 Task: Set the default email importance to high and configure MailTips in Outlook.
Action: Mouse moved to (44, 25)
Screenshot: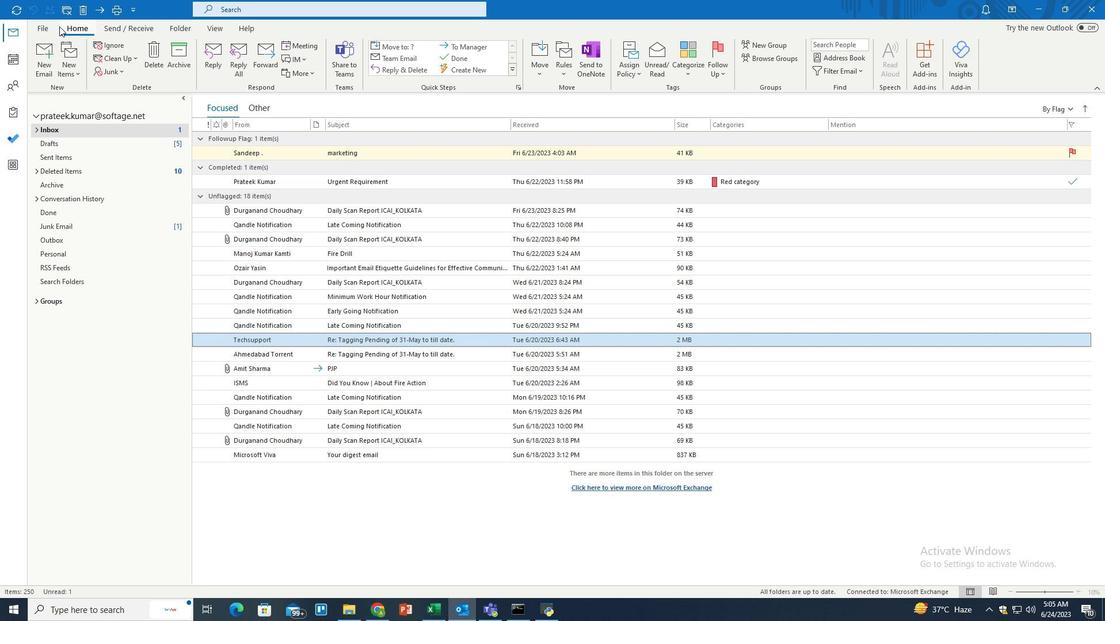 
Action: Mouse pressed left at (44, 25)
Screenshot: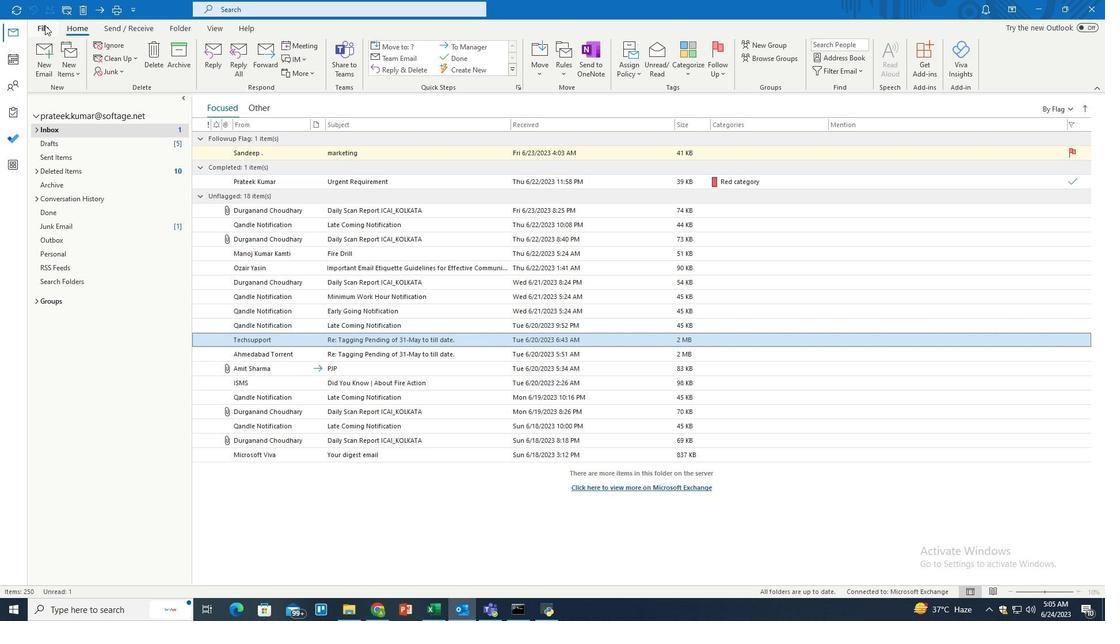 
Action: Mouse moved to (31, 554)
Screenshot: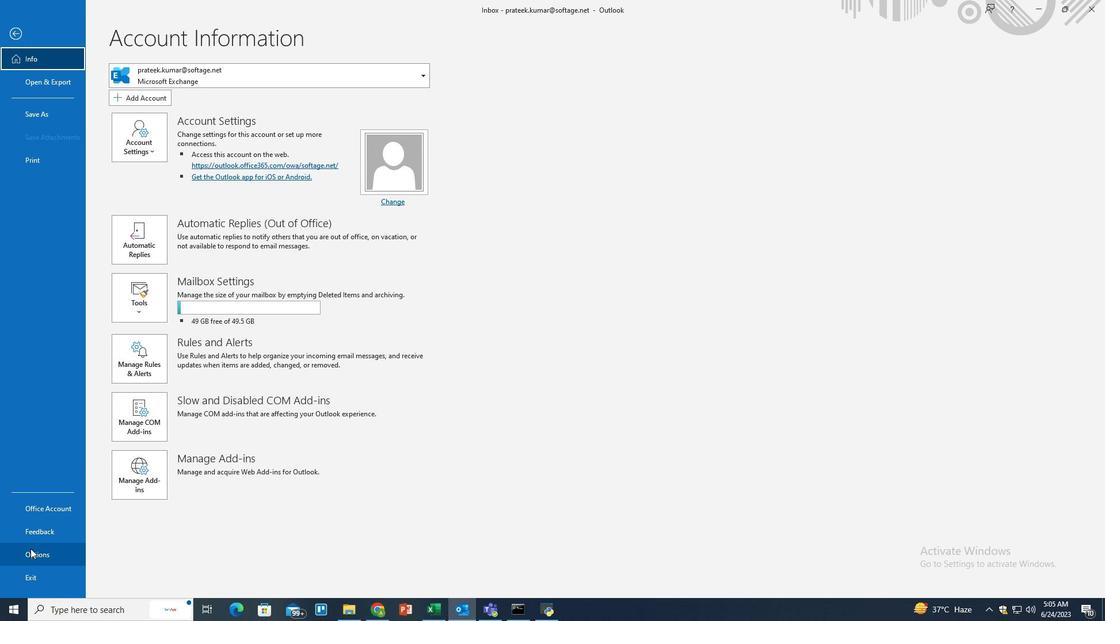 
Action: Mouse pressed left at (30, 553)
Screenshot: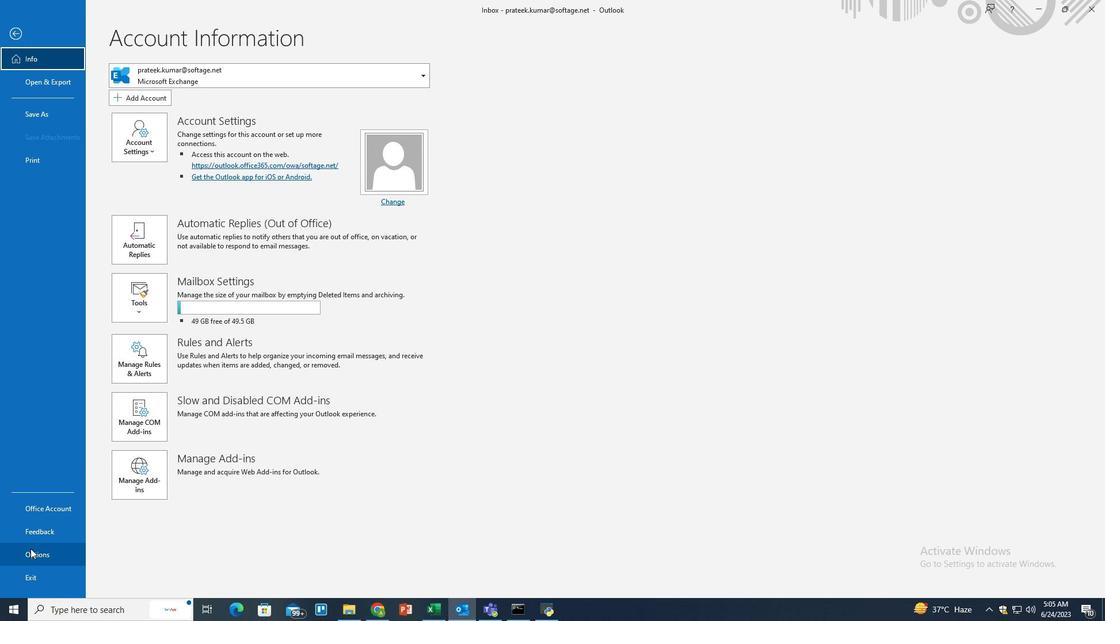 
Action: Mouse moved to (353, 143)
Screenshot: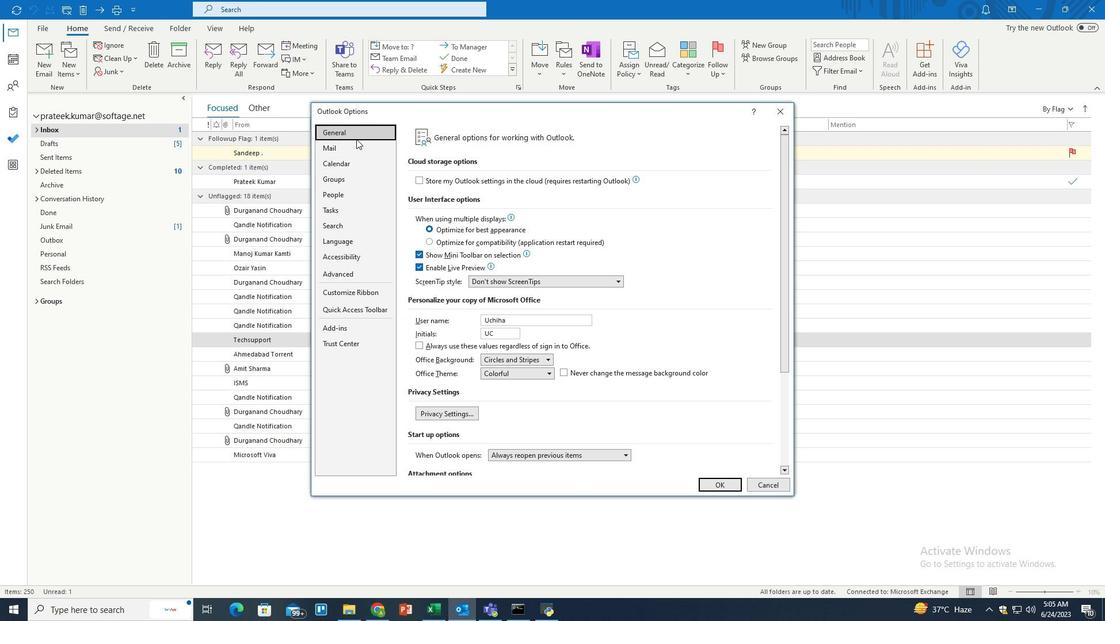 
Action: Mouse pressed left at (353, 143)
Screenshot: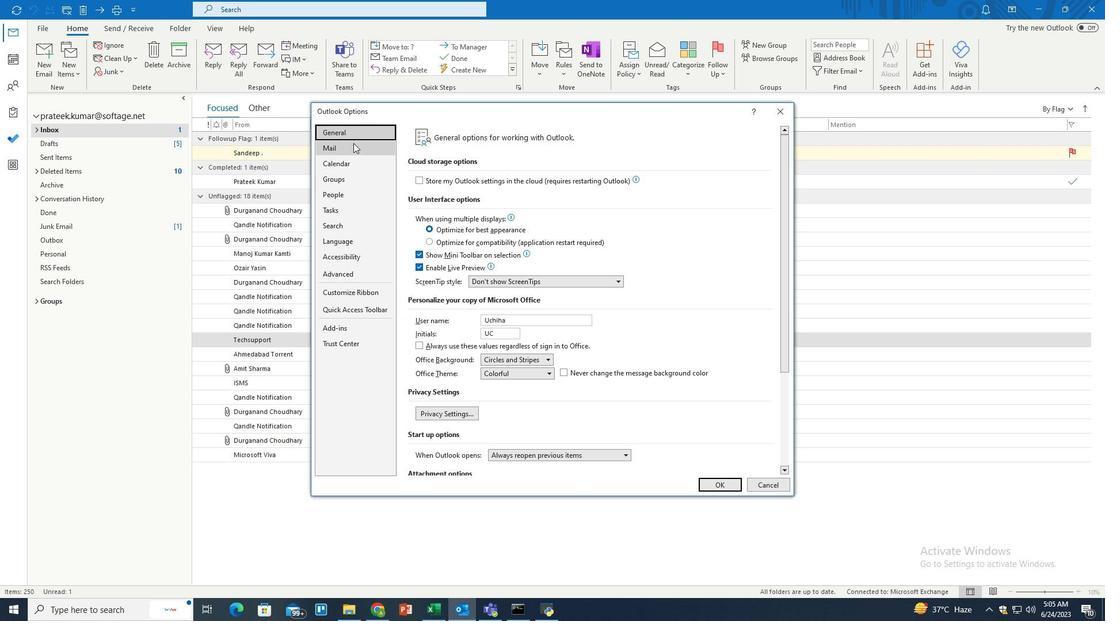 
Action: Mouse moved to (487, 225)
Screenshot: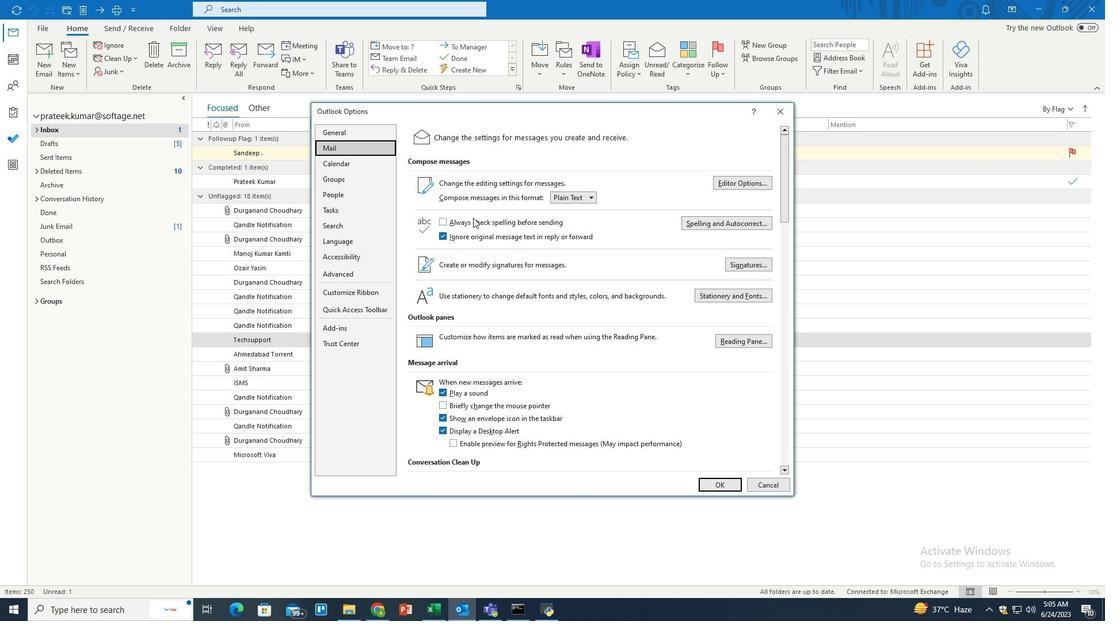 
Action: Mouse scrolled (487, 224) with delta (0, 0)
Screenshot: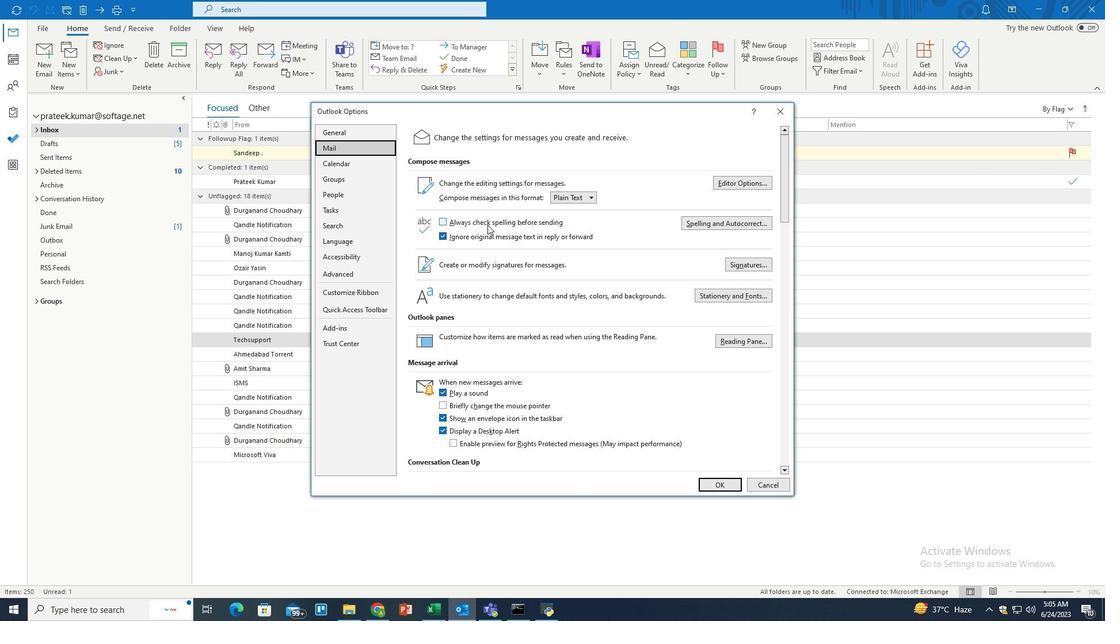
Action: Mouse scrolled (487, 224) with delta (0, 0)
Screenshot: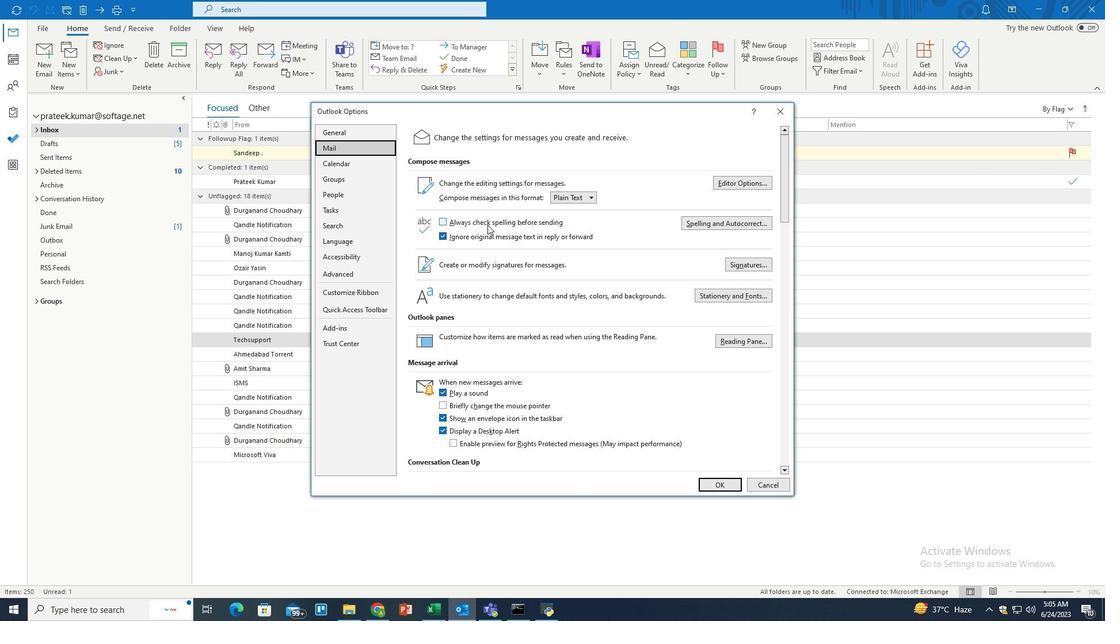 
Action: Mouse scrolled (487, 224) with delta (0, 0)
Screenshot: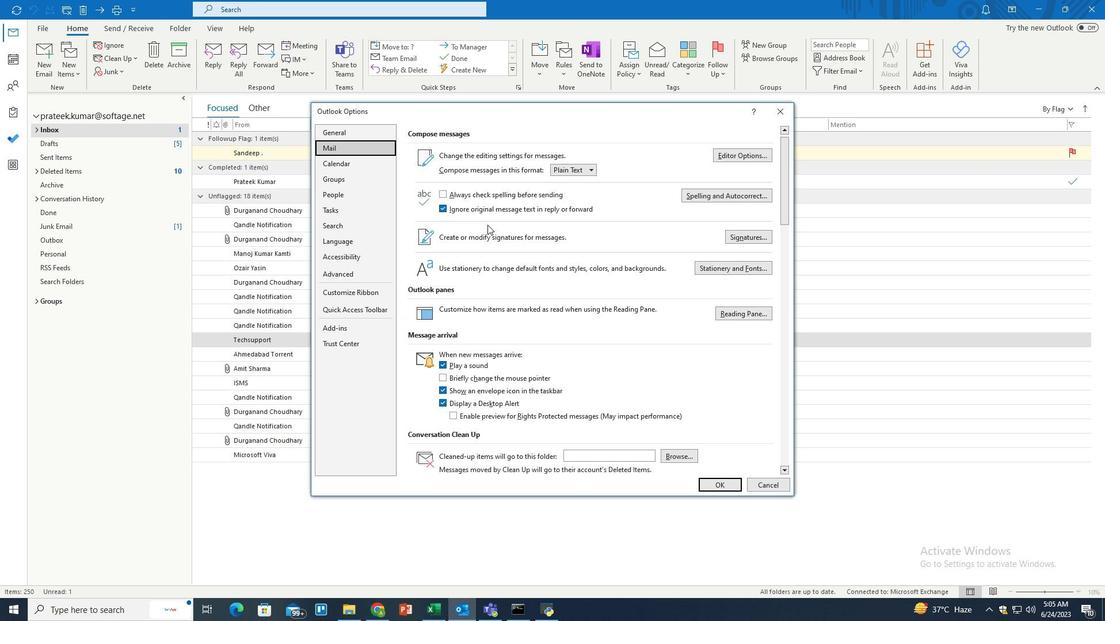 
Action: Mouse scrolled (487, 224) with delta (0, 0)
Screenshot: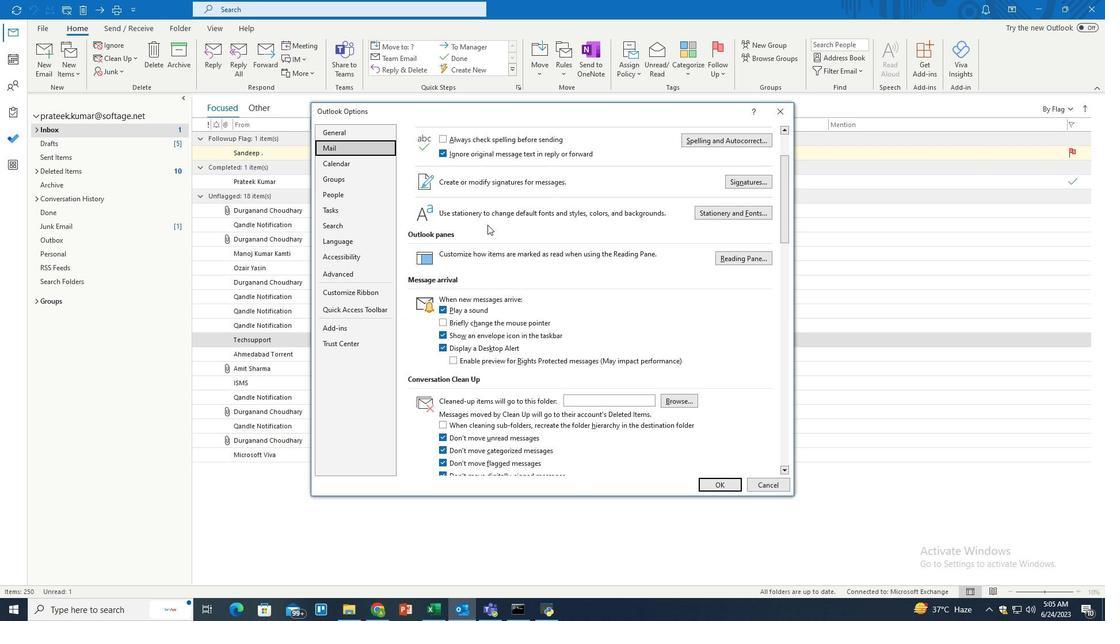 
Action: Mouse scrolled (487, 224) with delta (0, 0)
Screenshot: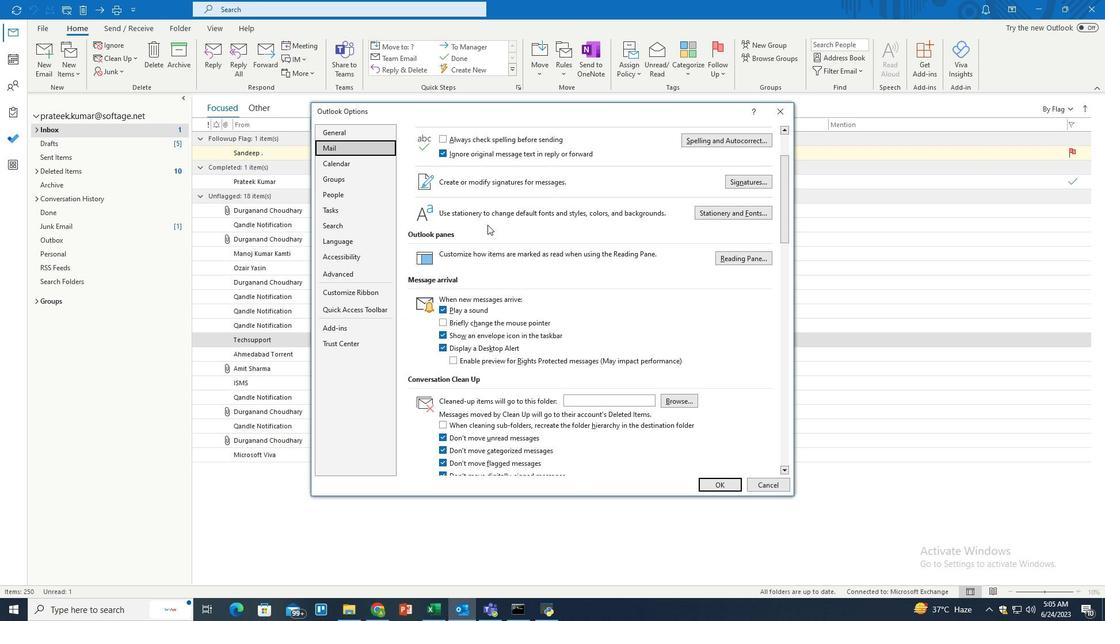 
Action: Mouse scrolled (487, 224) with delta (0, 0)
Screenshot: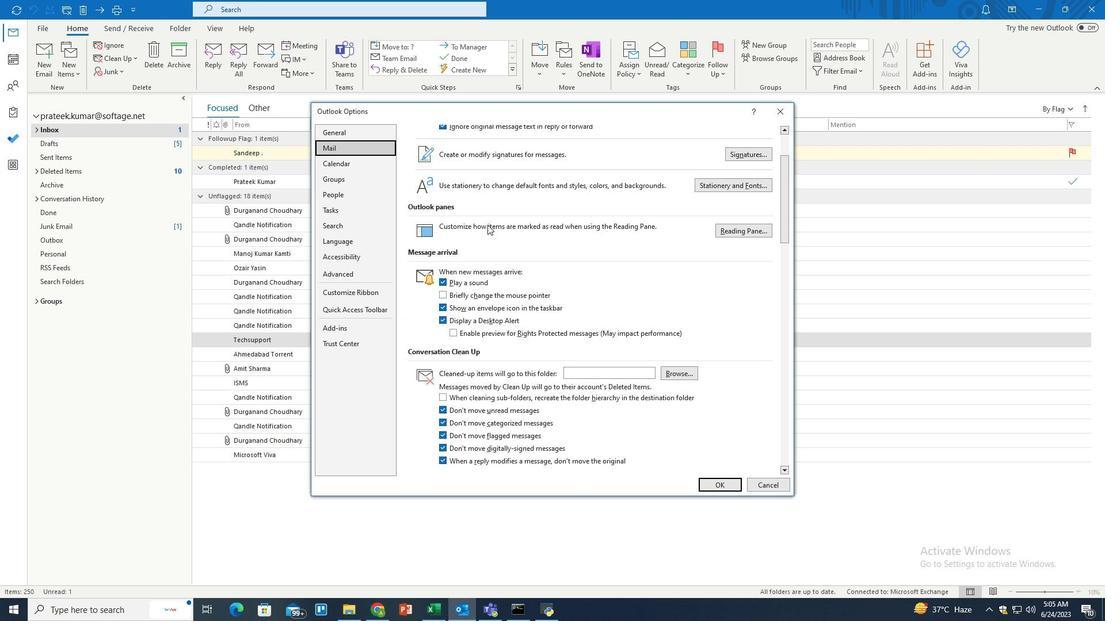 
Action: Mouse scrolled (487, 224) with delta (0, 0)
Screenshot: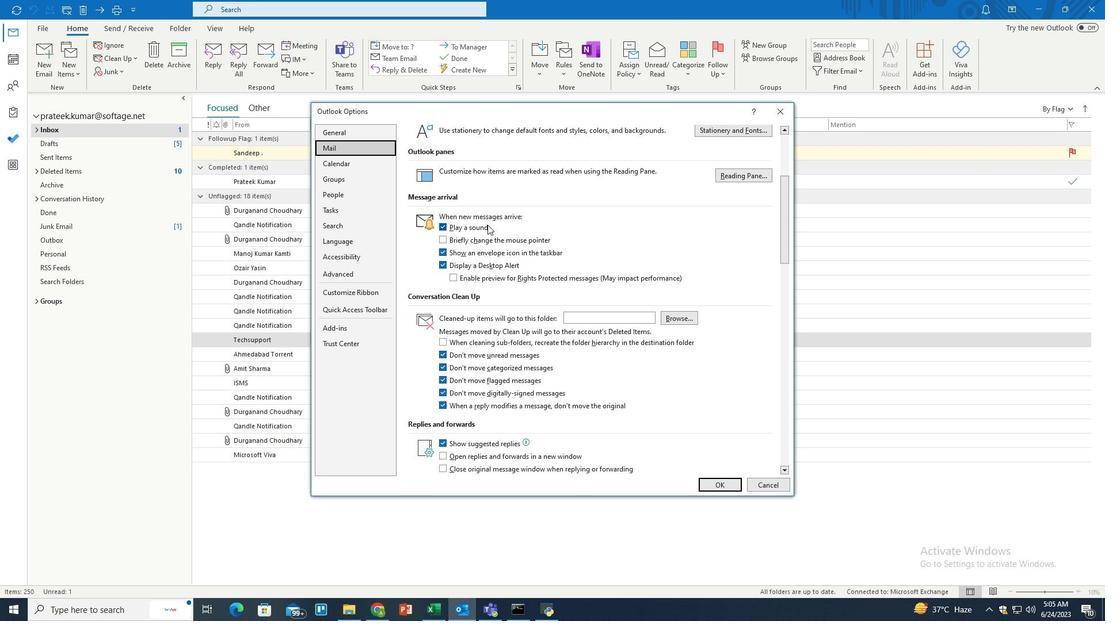 
Action: Mouse scrolled (487, 224) with delta (0, 0)
Screenshot: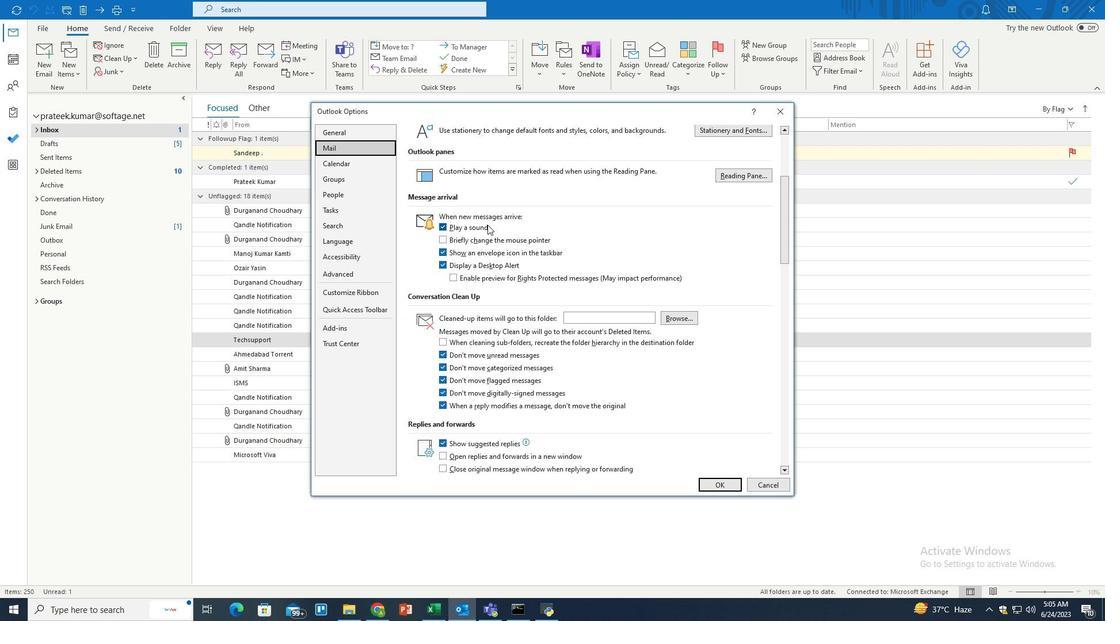 
Action: Mouse scrolled (487, 224) with delta (0, 0)
Screenshot: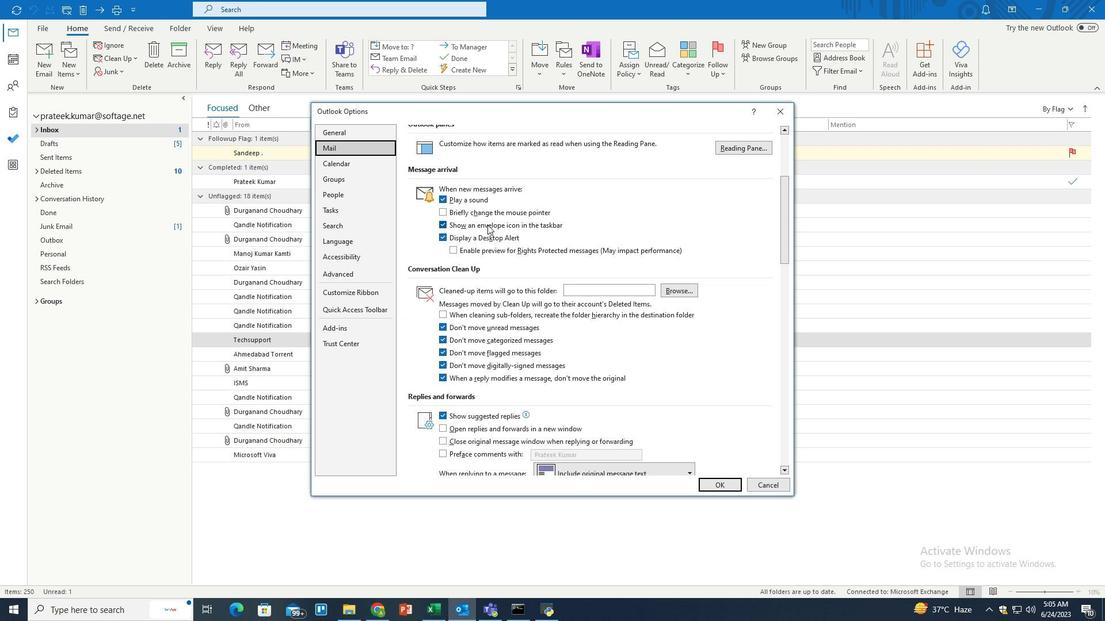 
Action: Mouse scrolled (487, 224) with delta (0, 0)
Screenshot: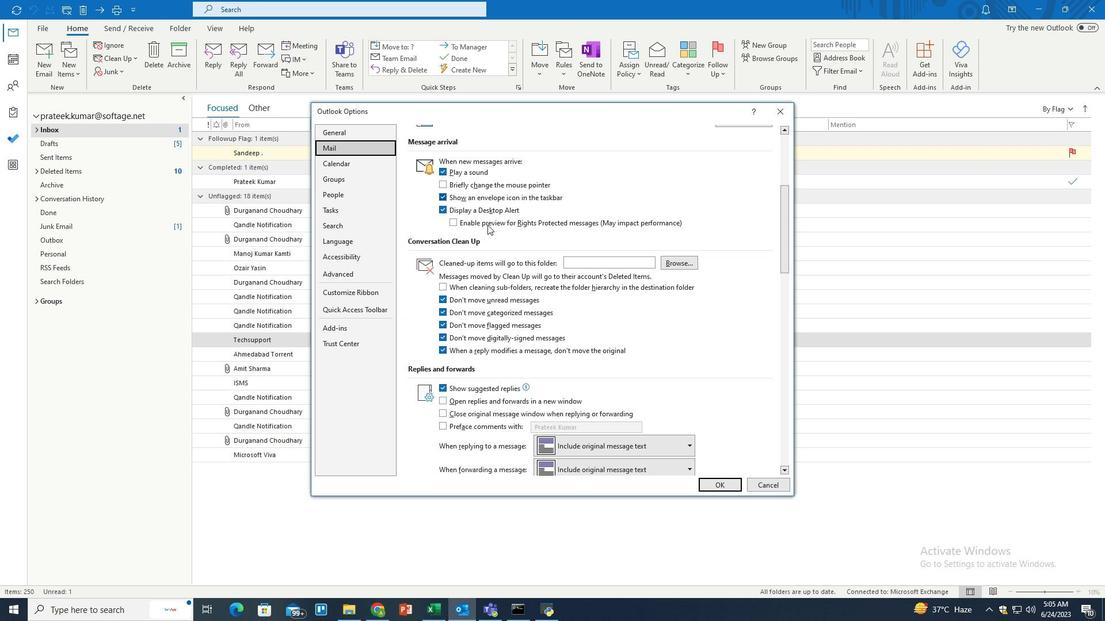 
Action: Mouse scrolled (487, 224) with delta (0, 0)
Screenshot: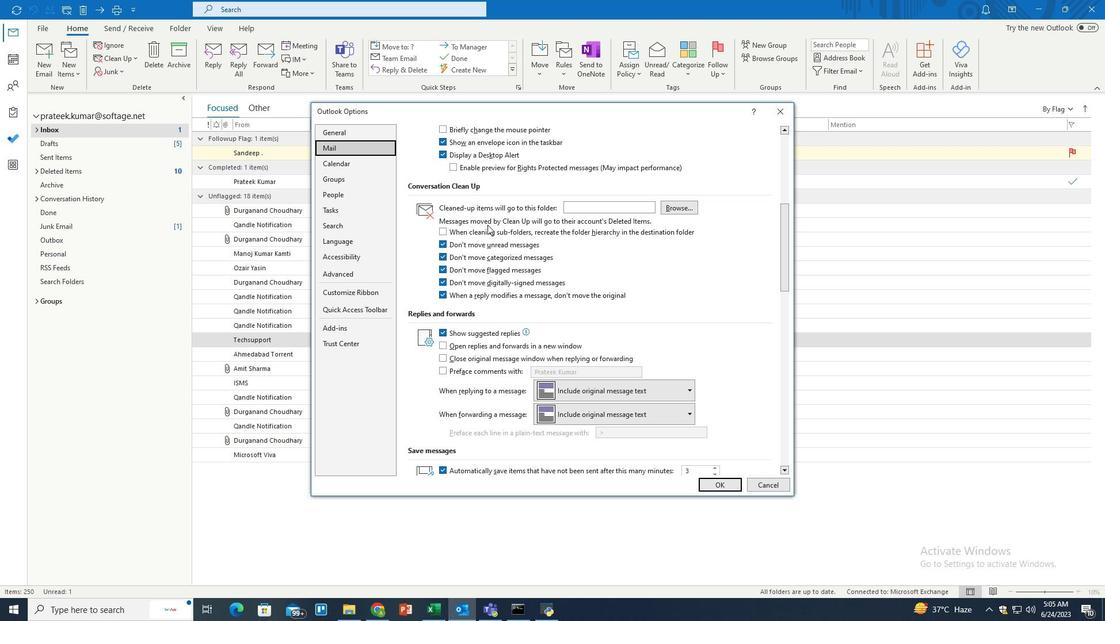 
Action: Mouse scrolled (487, 224) with delta (0, 0)
Screenshot: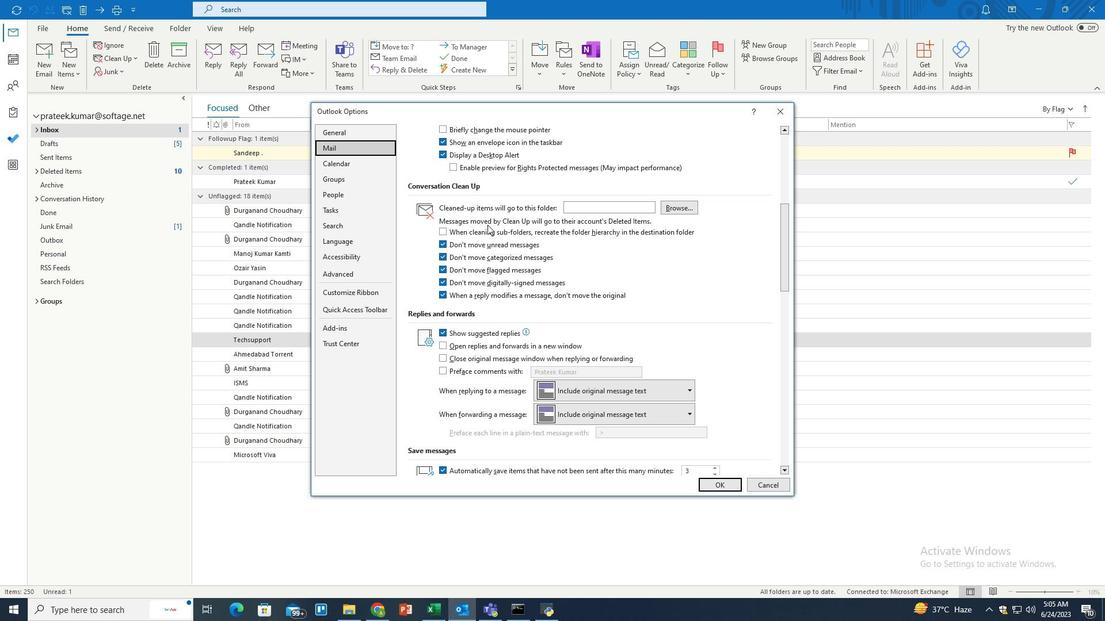 
Action: Mouse scrolled (487, 224) with delta (0, 0)
Screenshot: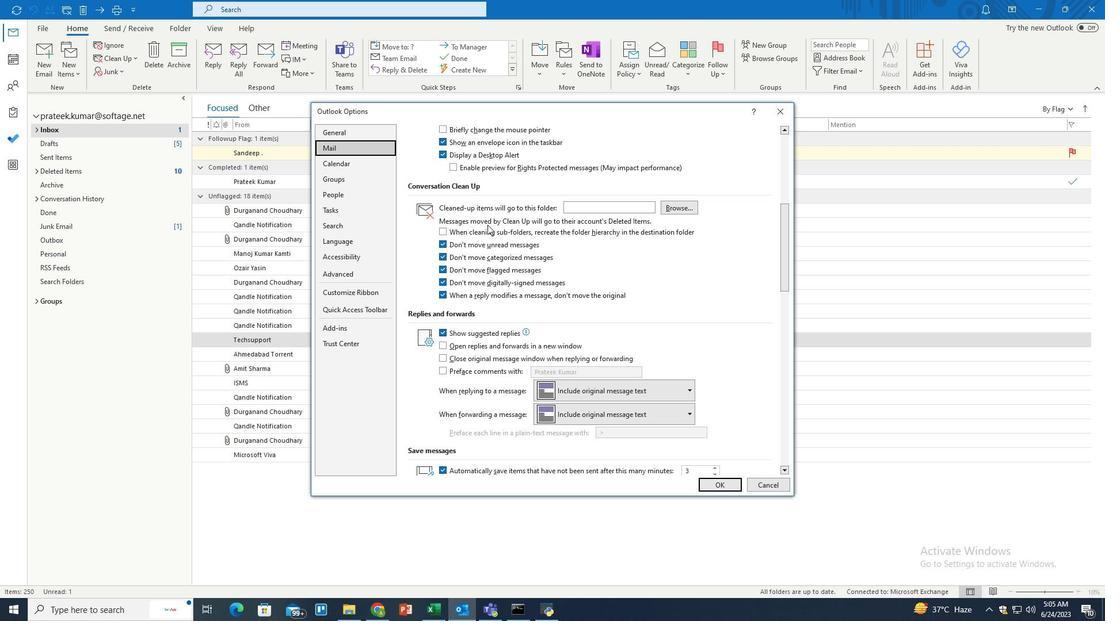 
Action: Mouse scrolled (487, 224) with delta (0, 0)
Screenshot: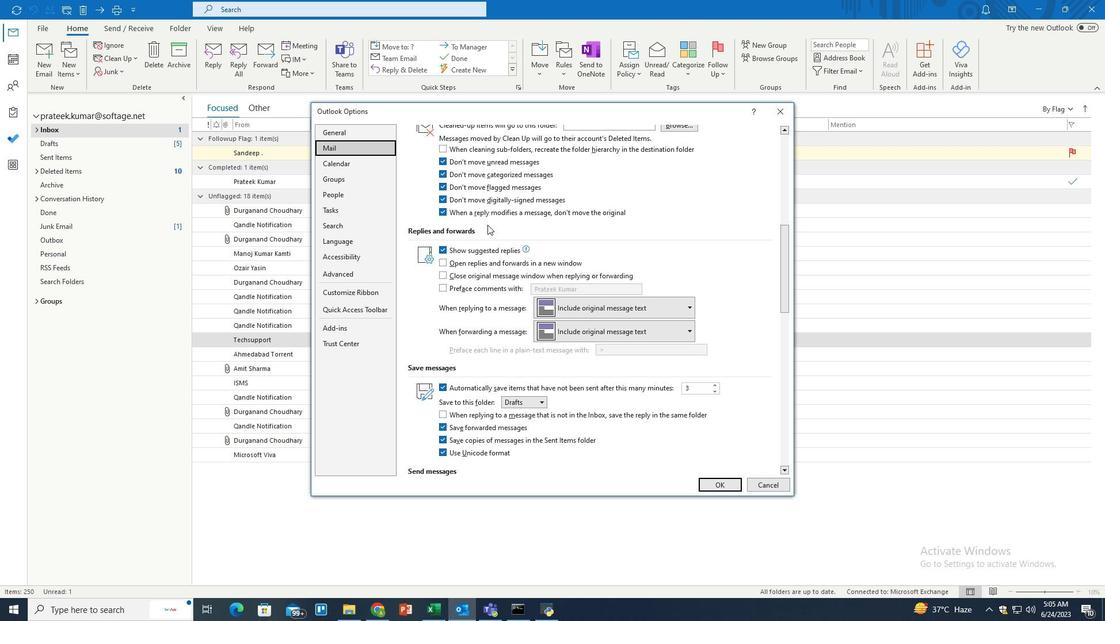 
Action: Mouse scrolled (487, 224) with delta (0, 0)
Screenshot: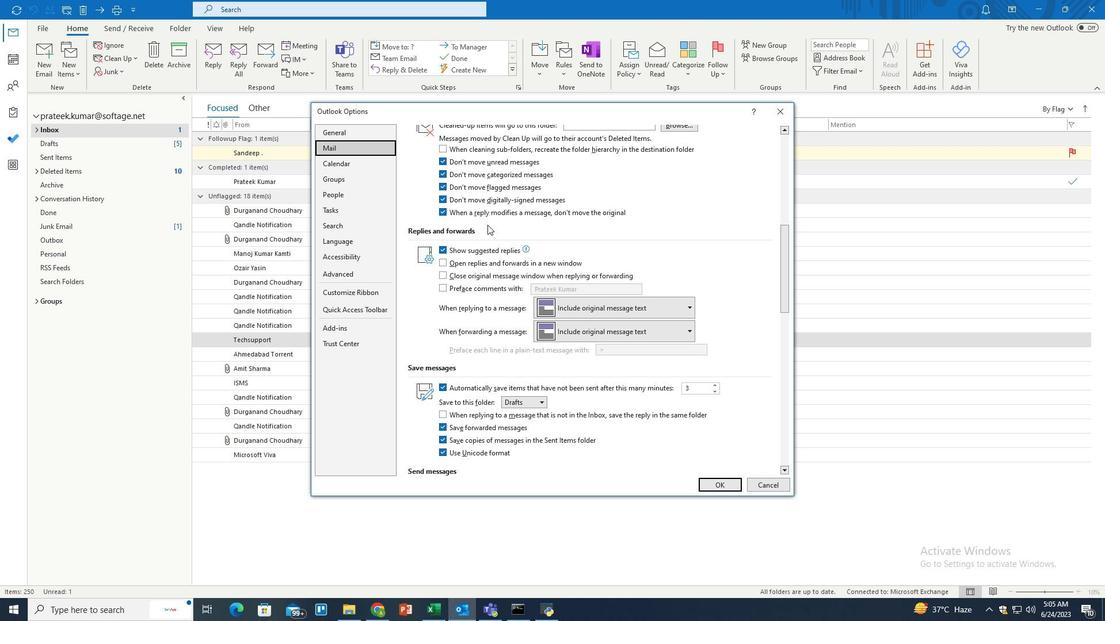 
Action: Mouse scrolled (487, 224) with delta (0, 0)
Screenshot: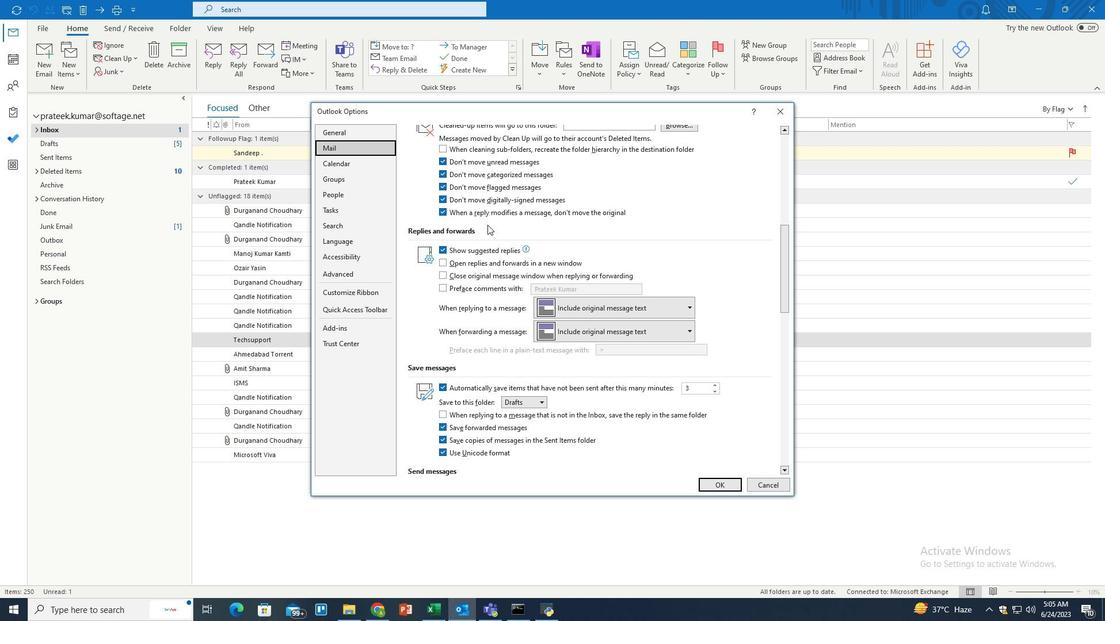 
Action: Mouse scrolled (487, 224) with delta (0, 0)
Screenshot: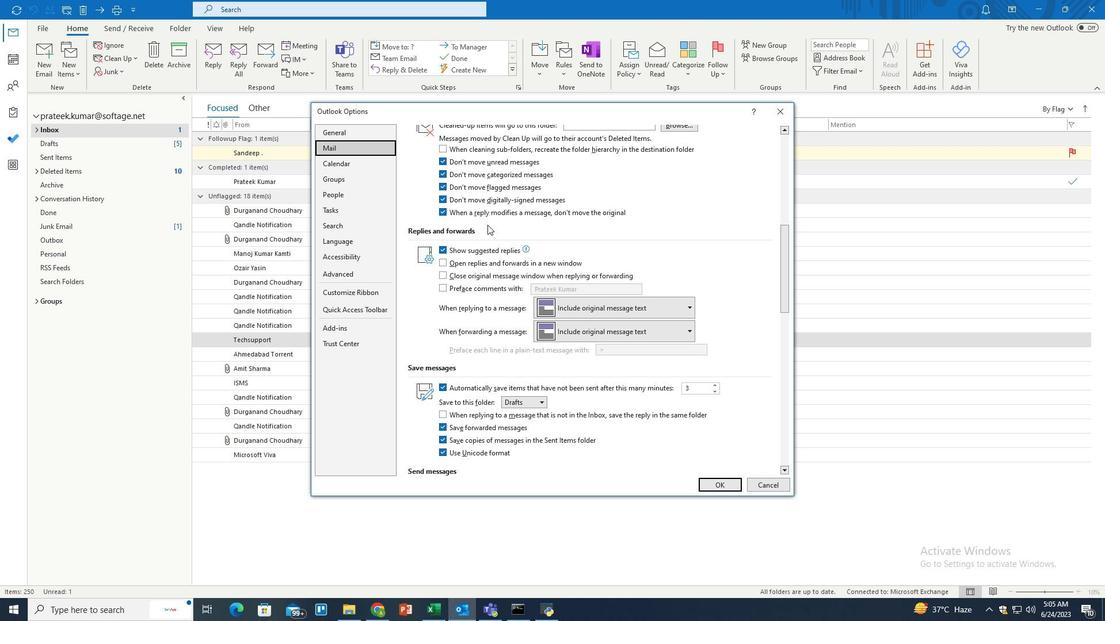 
Action: Mouse scrolled (487, 224) with delta (0, 0)
Screenshot: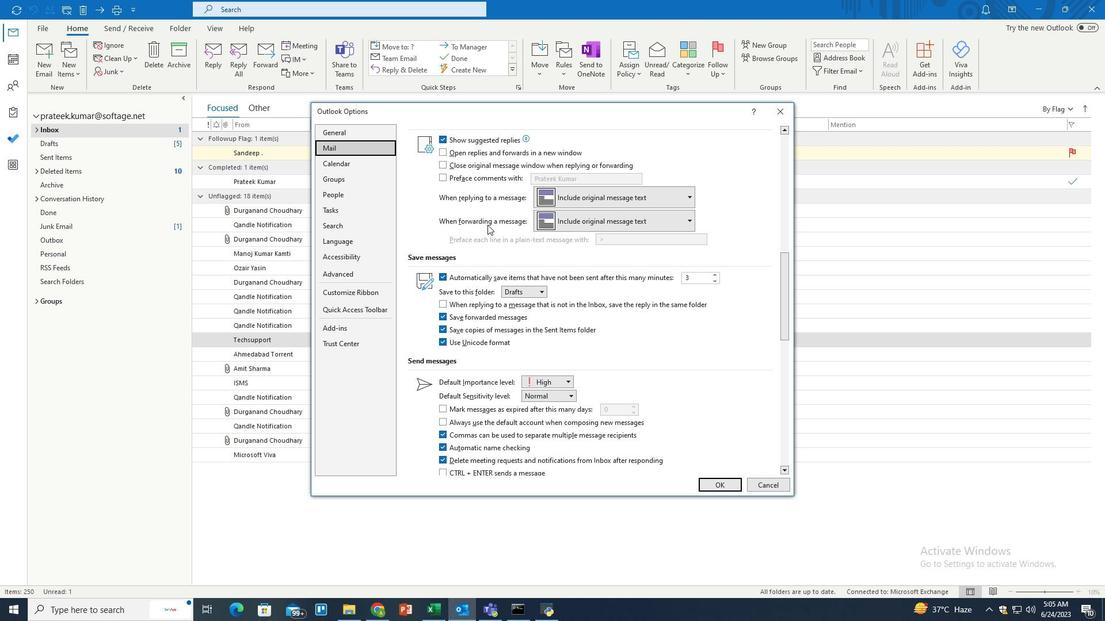 
Action: Mouse scrolled (487, 224) with delta (0, 0)
Screenshot: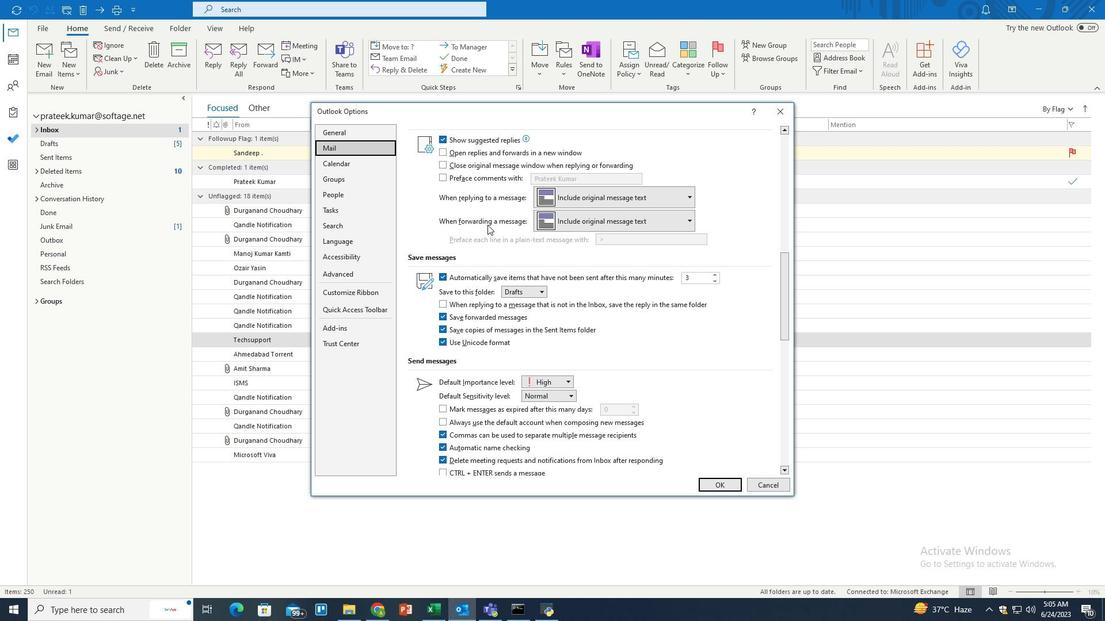 
Action: Mouse scrolled (487, 224) with delta (0, 0)
Screenshot: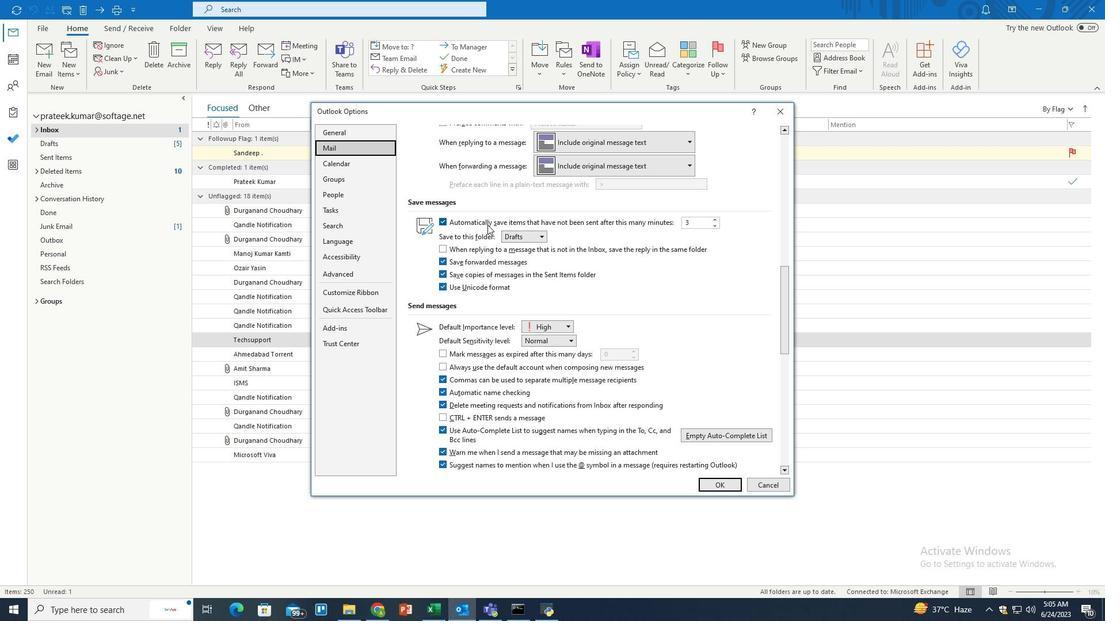 
Action: Mouse scrolled (487, 224) with delta (0, 0)
Screenshot: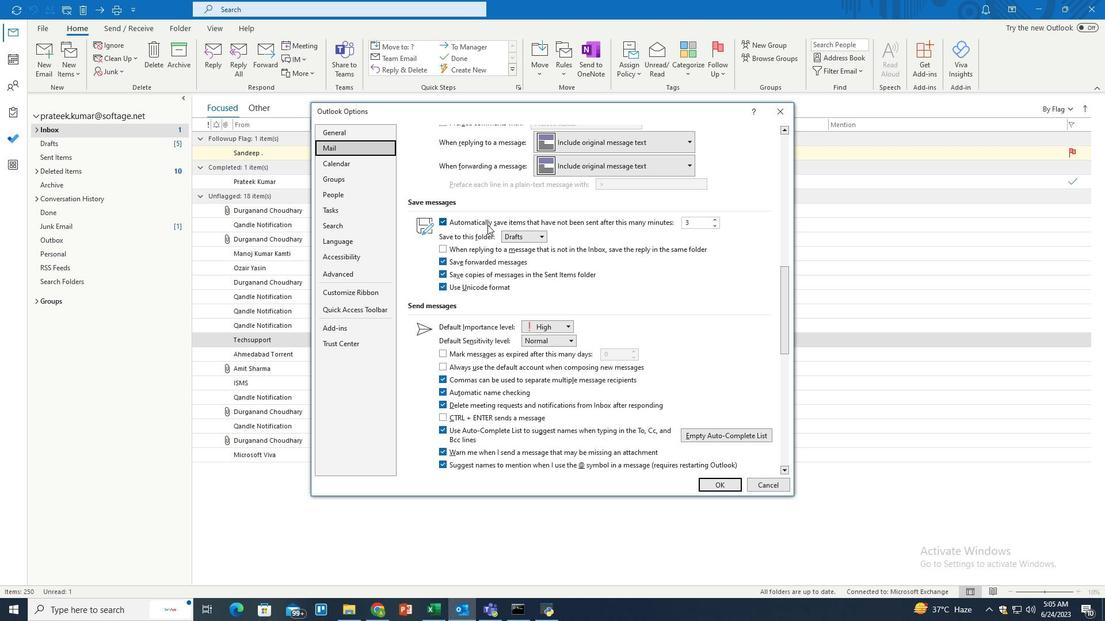 
Action: Mouse scrolled (487, 224) with delta (0, 0)
Screenshot: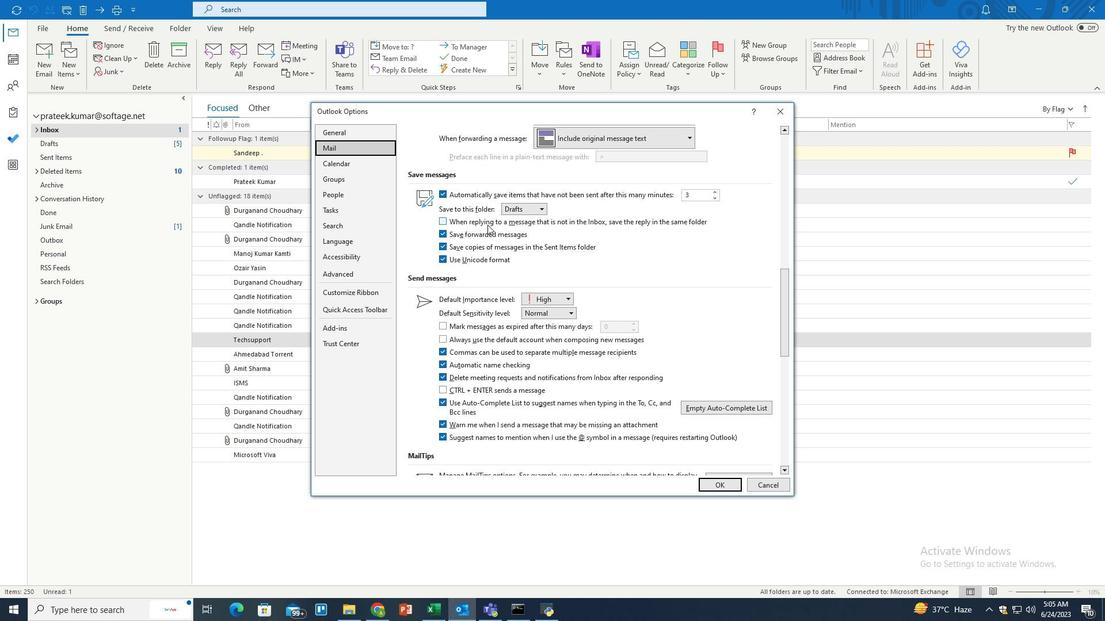 
Action: Mouse scrolled (487, 224) with delta (0, 0)
Screenshot: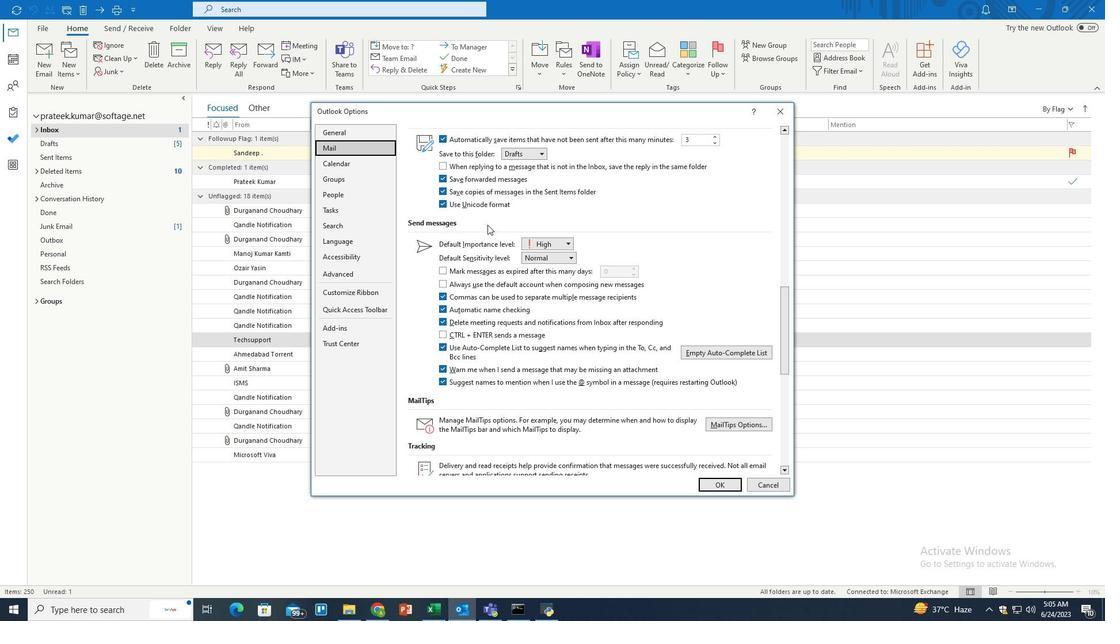 
Action: Mouse moved to (746, 396)
Screenshot: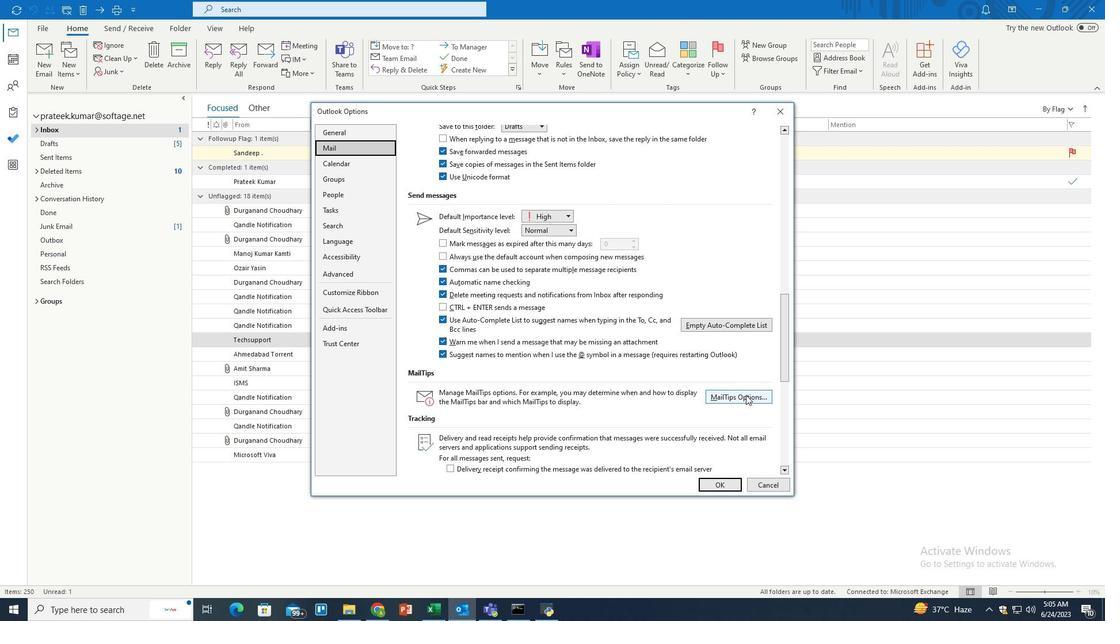 
Action: Mouse pressed left at (746, 396)
Screenshot: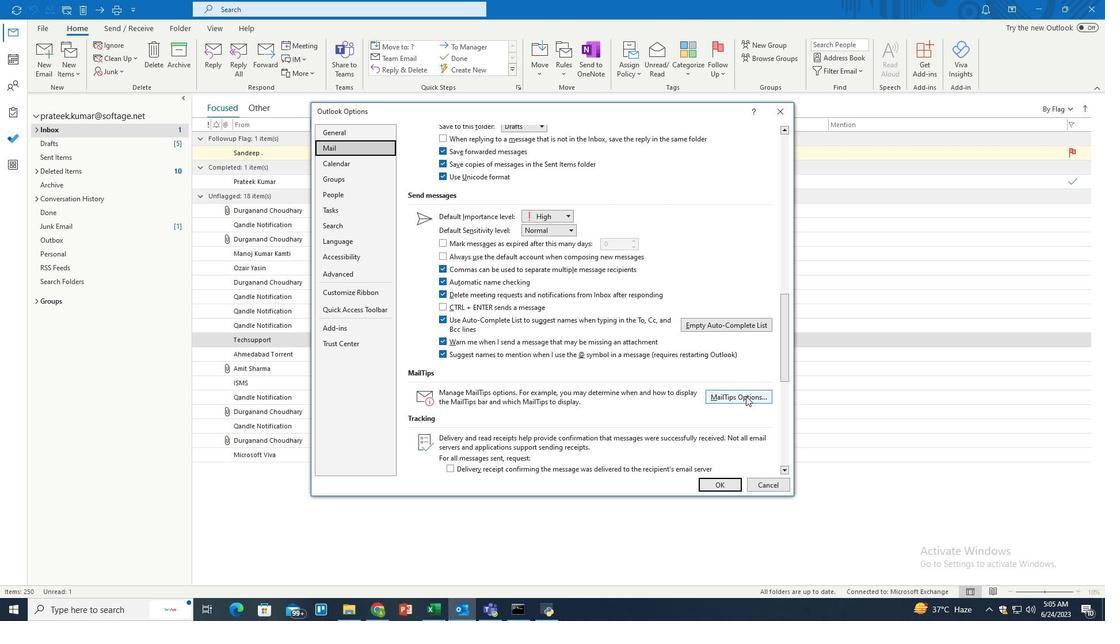 
Action: Mouse moved to (475, 305)
Screenshot: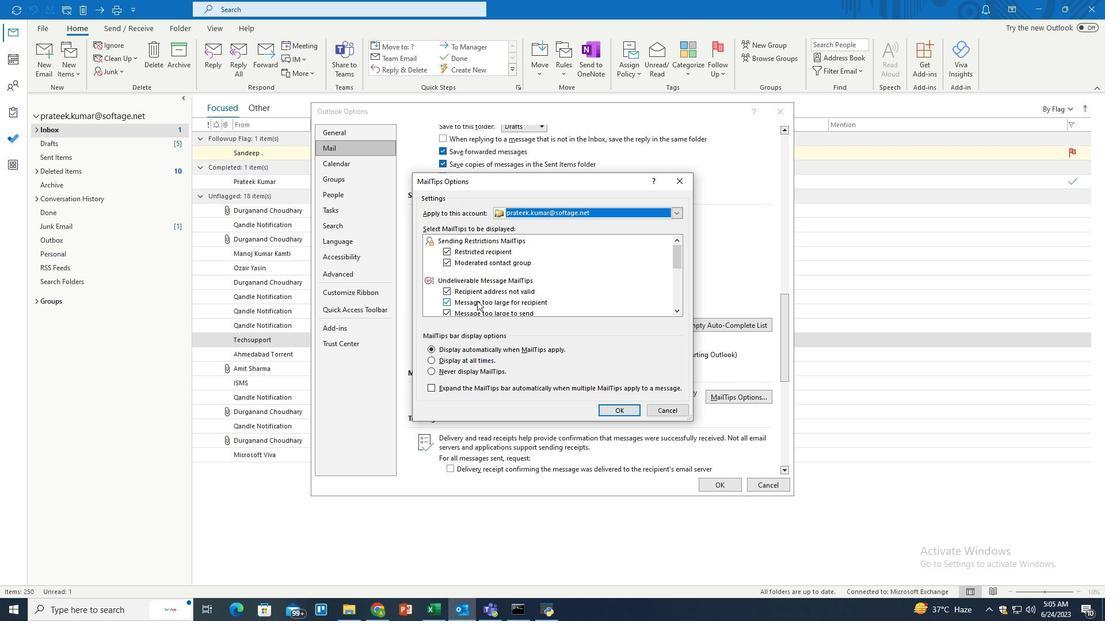 
Action: Mouse scrolled (475, 305) with delta (0, 0)
Screenshot: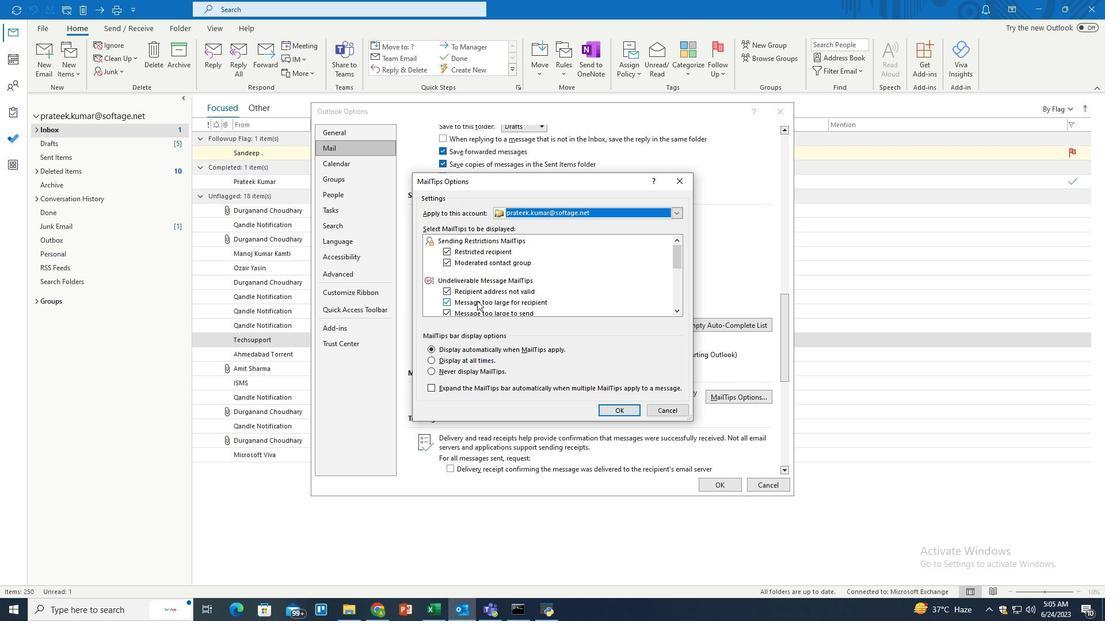 
Action: Mouse moved to (430, 360)
Screenshot: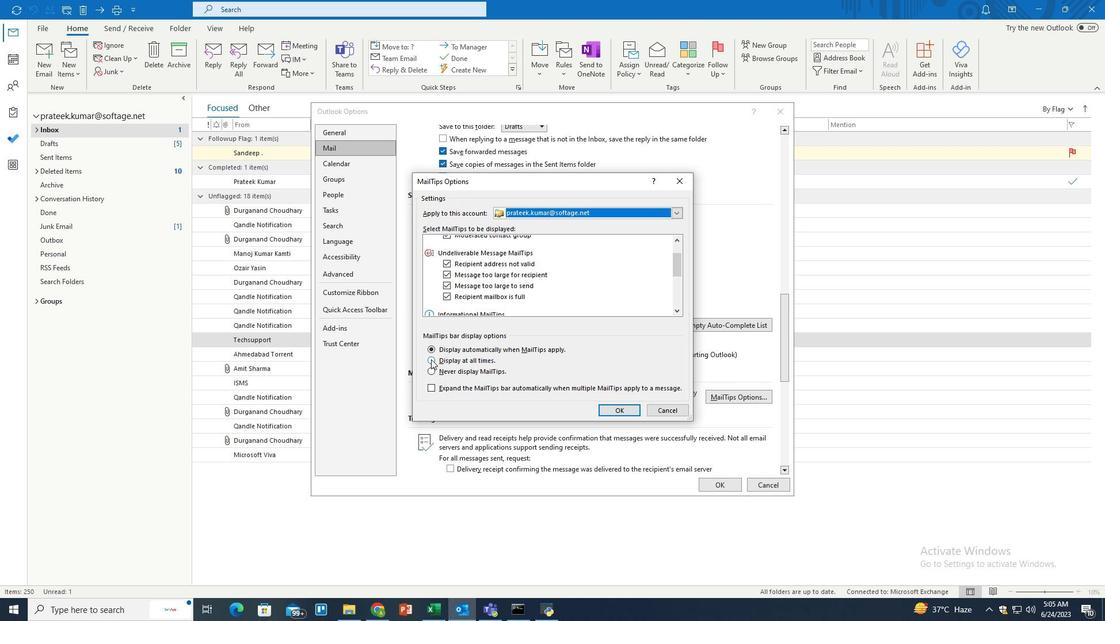 
Action: Mouse pressed left at (430, 360)
Screenshot: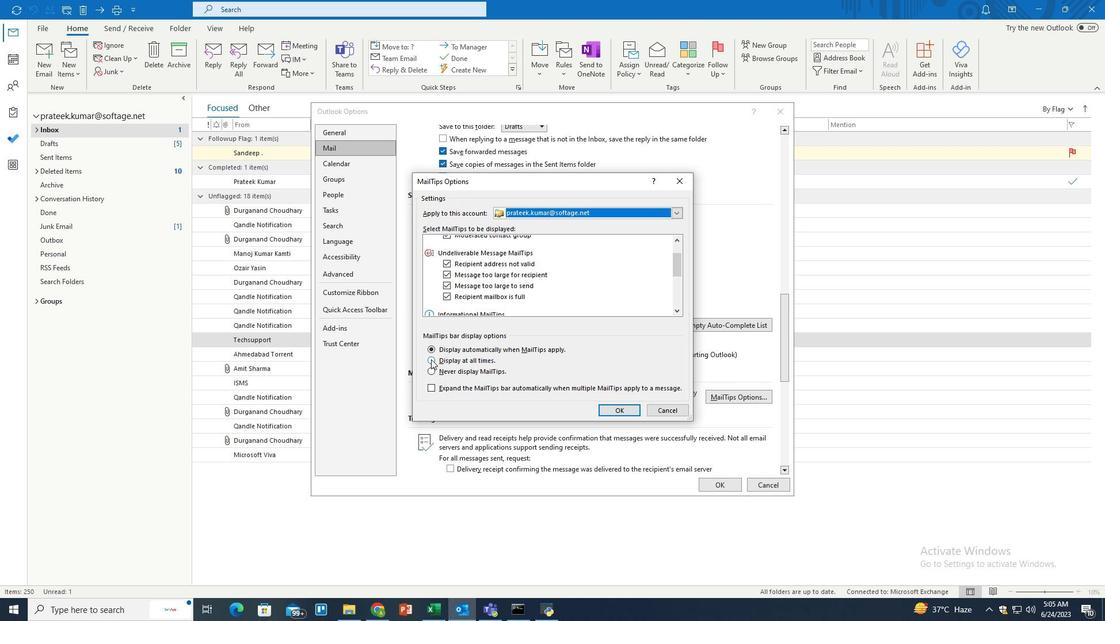 
Action: Mouse moved to (623, 412)
Screenshot: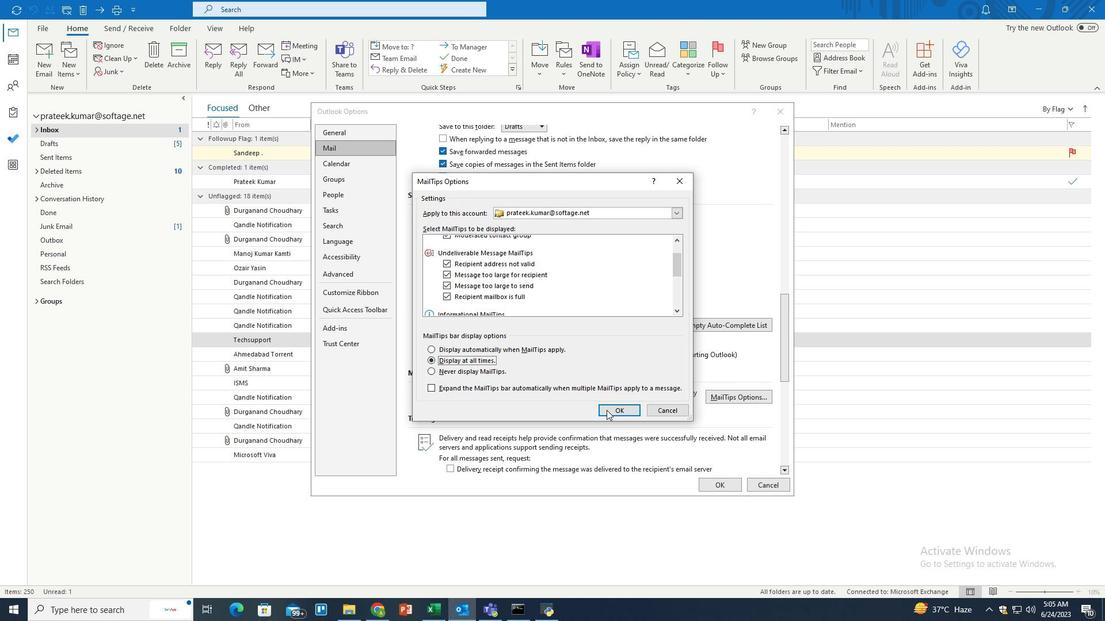 
Action: Mouse pressed left at (623, 412)
Screenshot: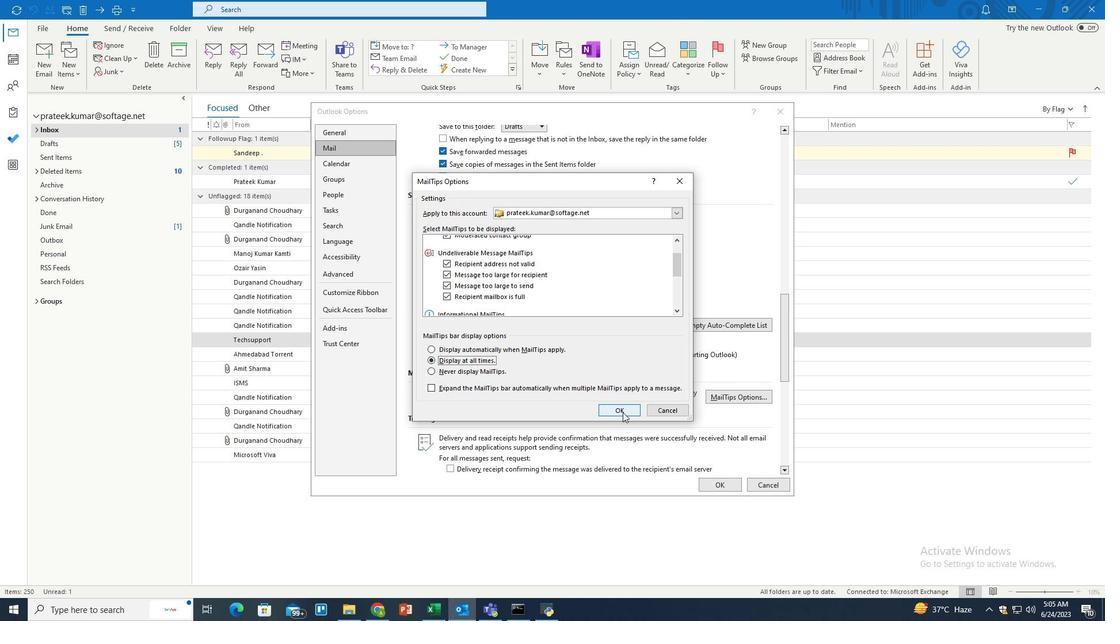
Action: Mouse moved to (705, 483)
Screenshot: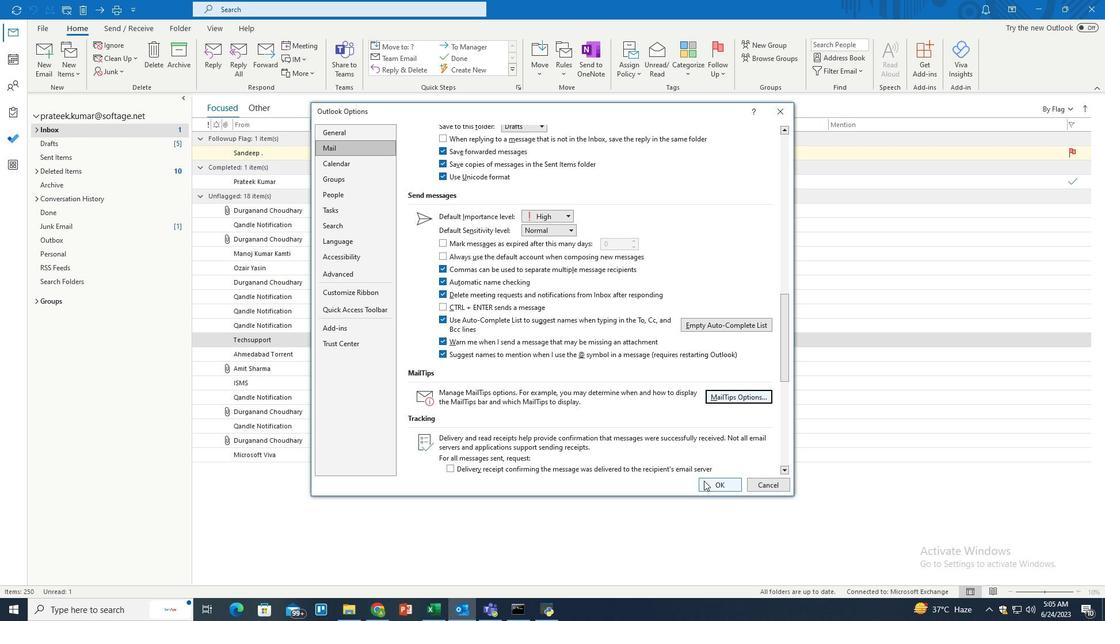 
Action: Mouse pressed left at (705, 483)
Screenshot: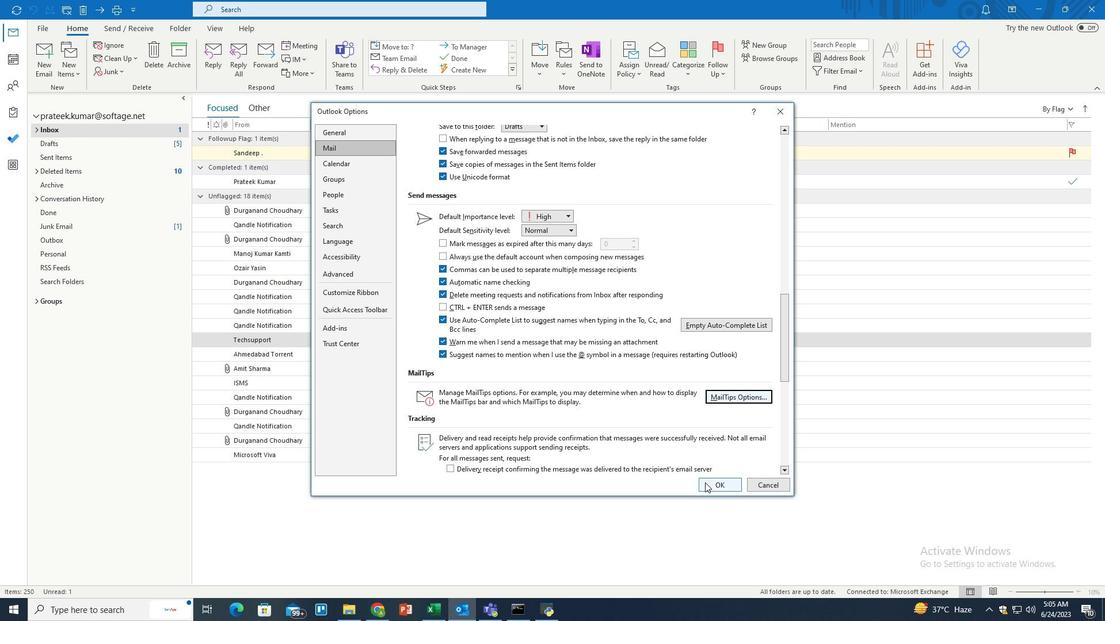 
Action: Mouse moved to (532, 345)
Screenshot: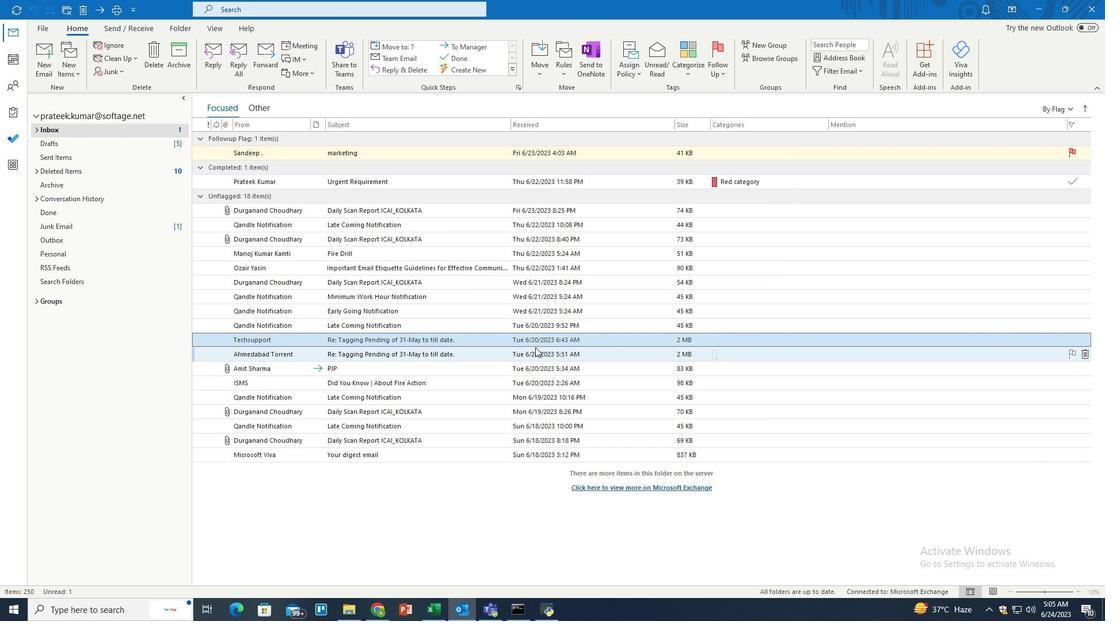 
